 Task: Create a sub task Design and Implement Solution for the task  Improve form validation for better user input handling in the project ToxicWorks , assign it to team member softage.6@softage.net and update the status of the sub task to  At Risk , set the priority of the sub task to Medium.
Action: Mouse moved to (59, 361)
Screenshot: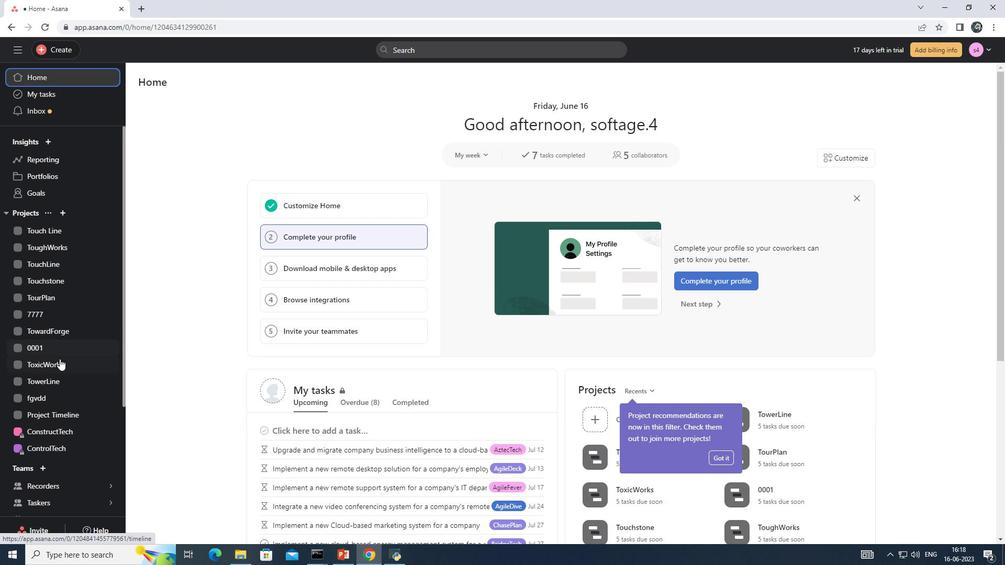
Action: Mouse pressed left at (59, 361)
Screenshot: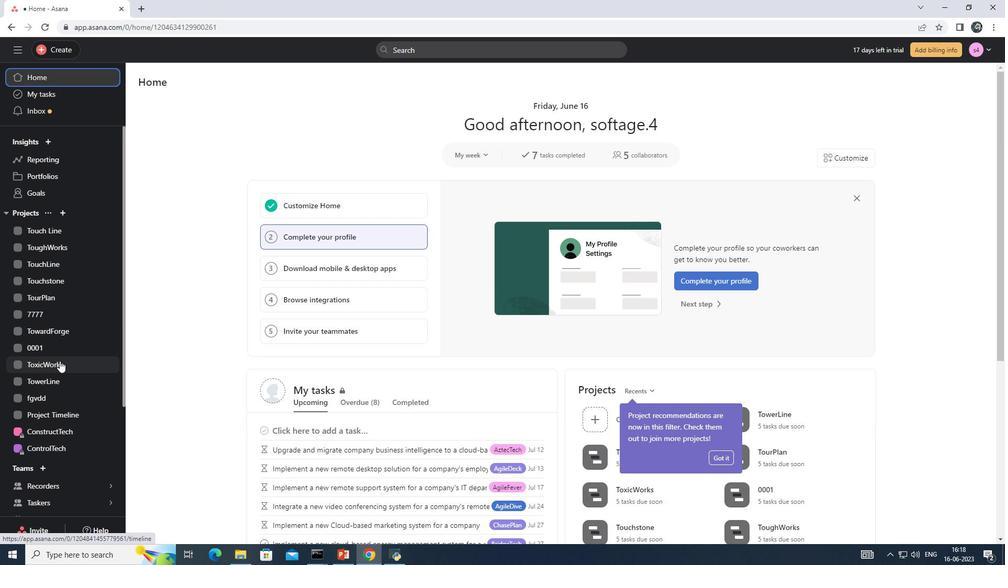 
Action: Mouse moved to (185, 108)
Screenshot: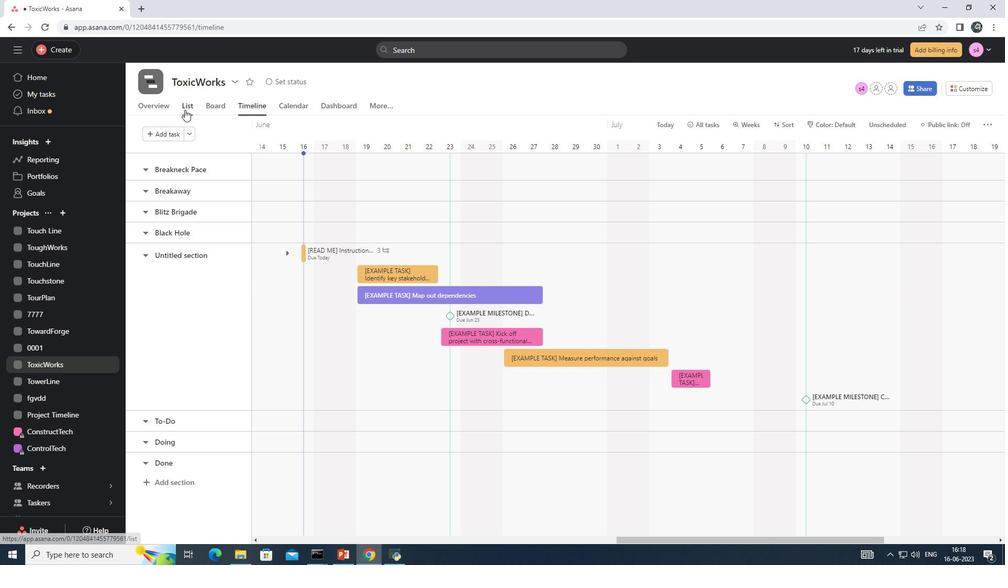 
Action: Mouse pressed left at (185, 108)
Screenshot: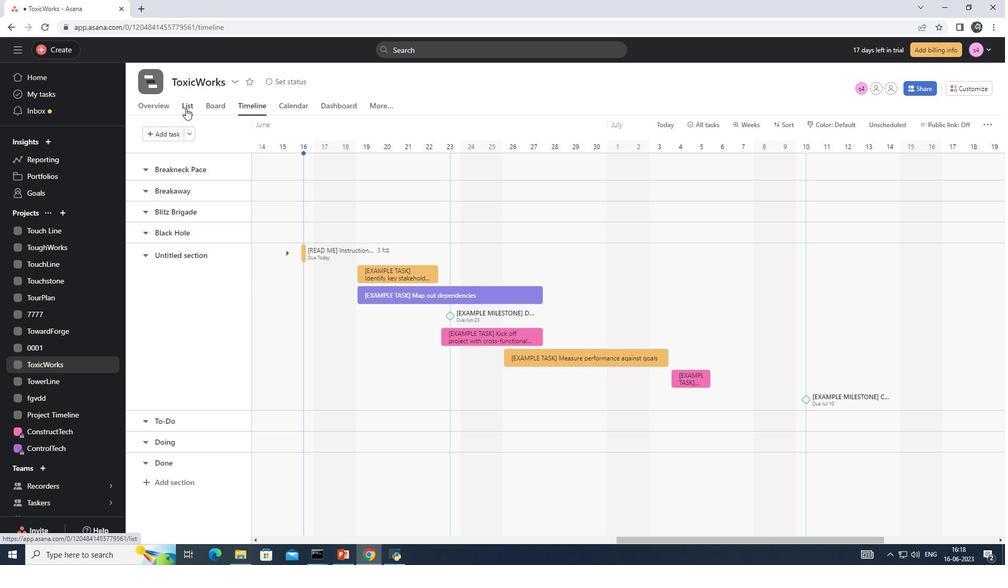 
Action: Mouse moved to (253, 292)
Screenshot: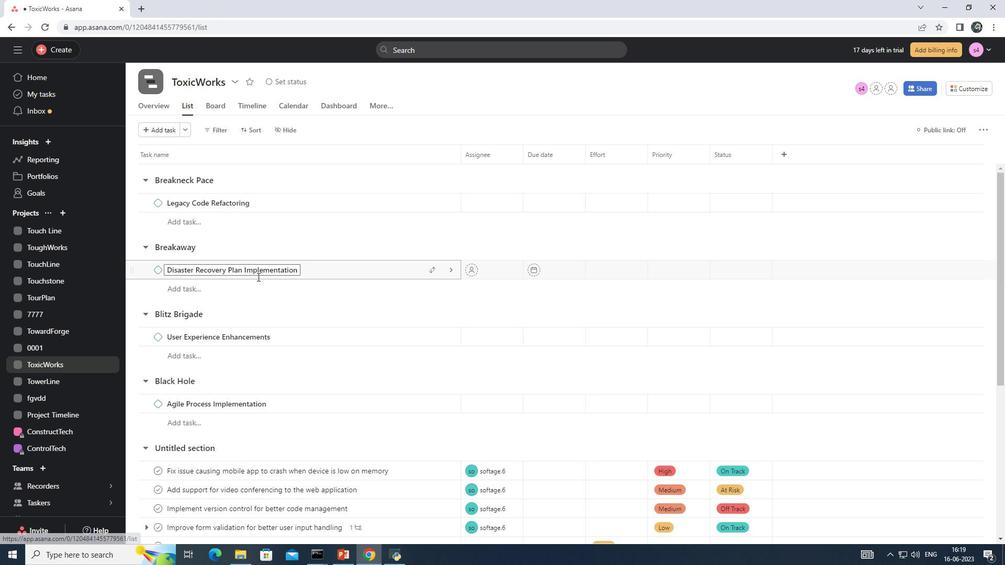 
Action: Mouse scrolled (253, 291) with delta (0, 0)
Screenshot: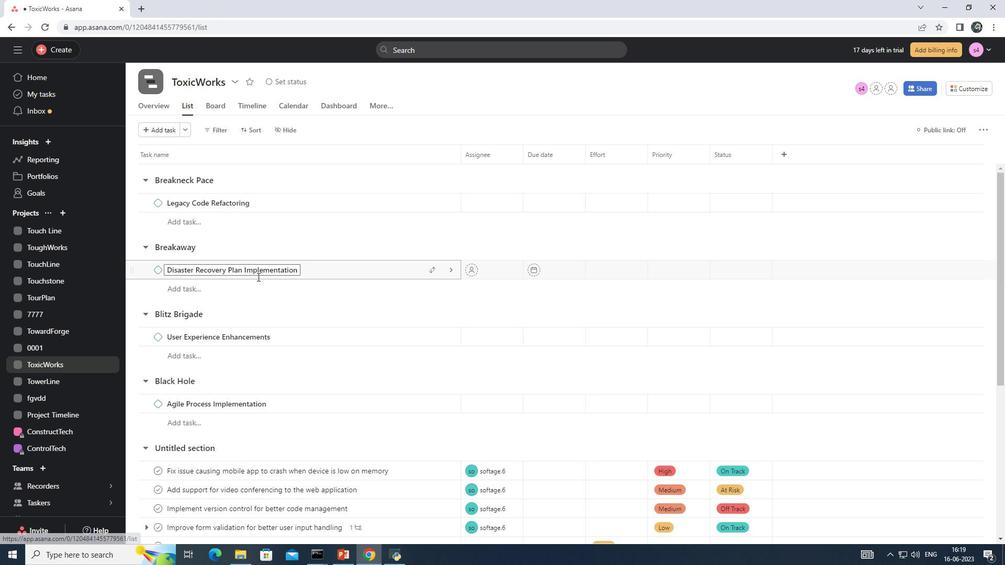
Action: Mouse moved to (252, 294)
Screenshot: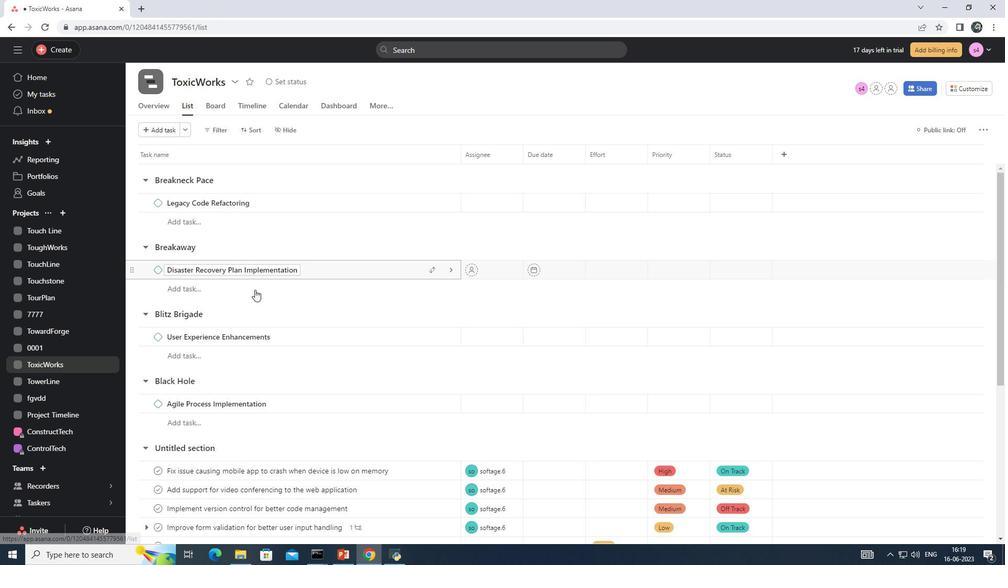 
Action: Mouse scrolled (252, 293) with delta (0, 0)
Screenshot: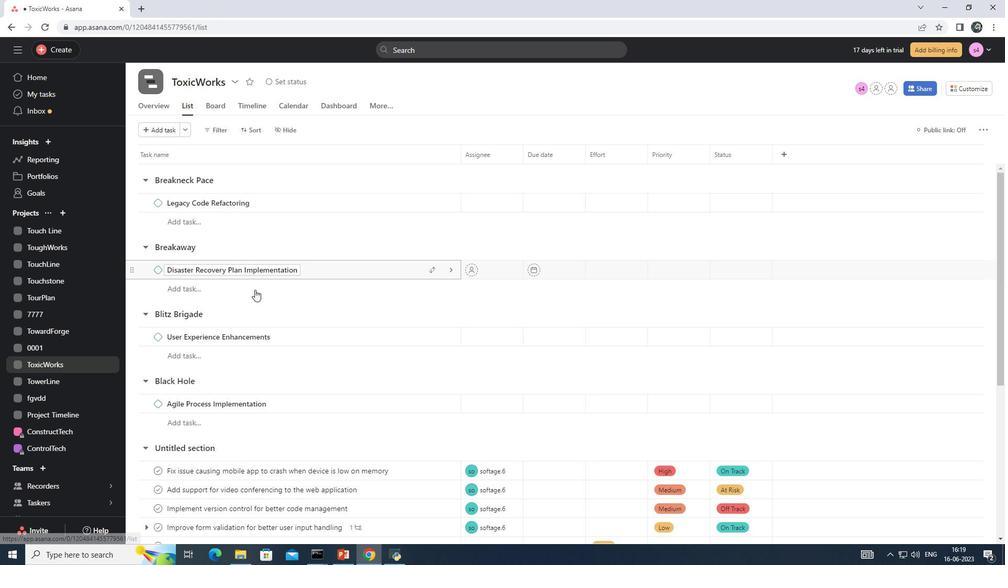 
Action: Mouse moved to (251, 296)
Screenshot: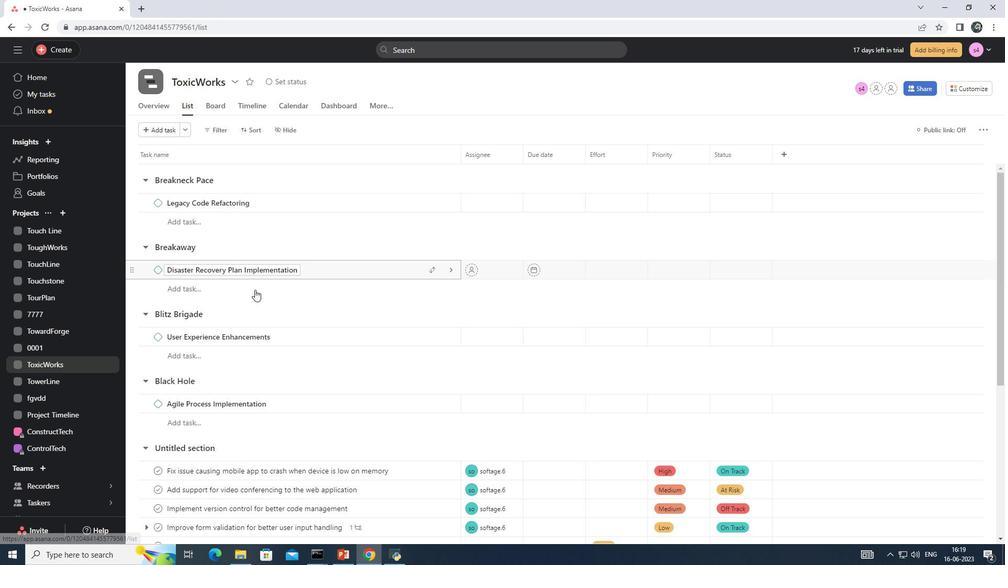
Action: Mouse scrolled (251, 296) with delta (0, 0)
Screenshot: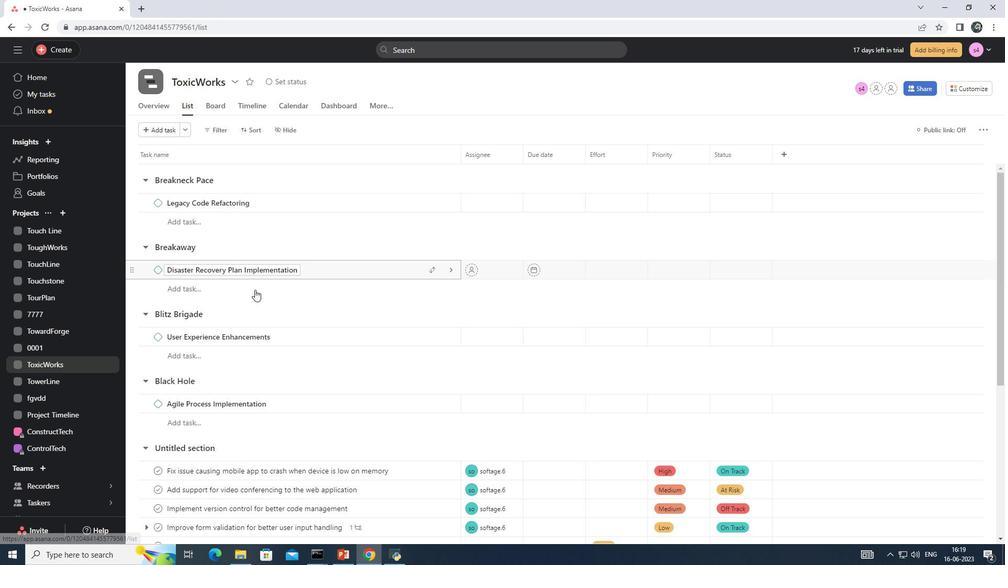 
Action: Mouse moved to (249, 295)
Screenshot: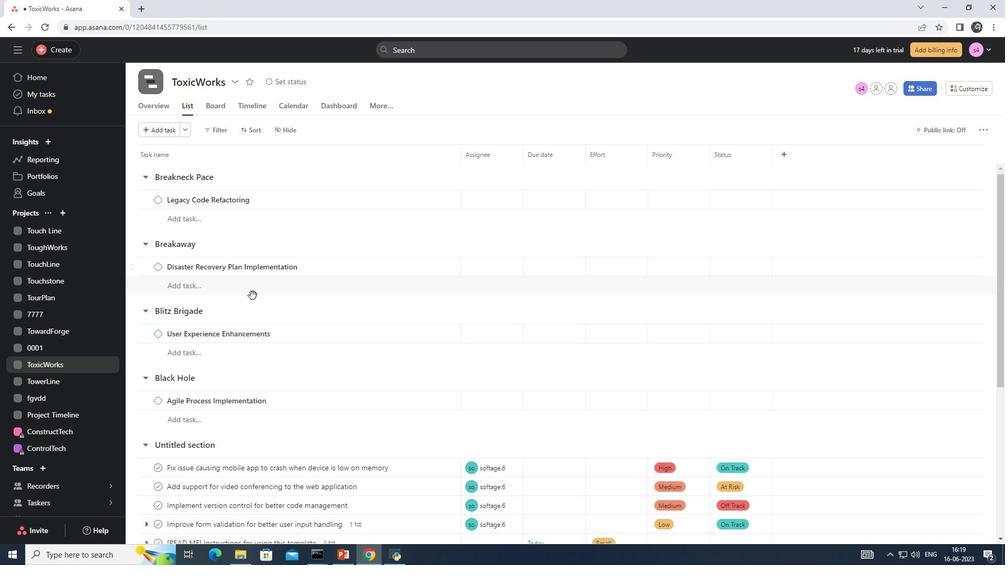 
Action: Mouse scrolled (249, 294) with delta (0, 0)
Screenshot: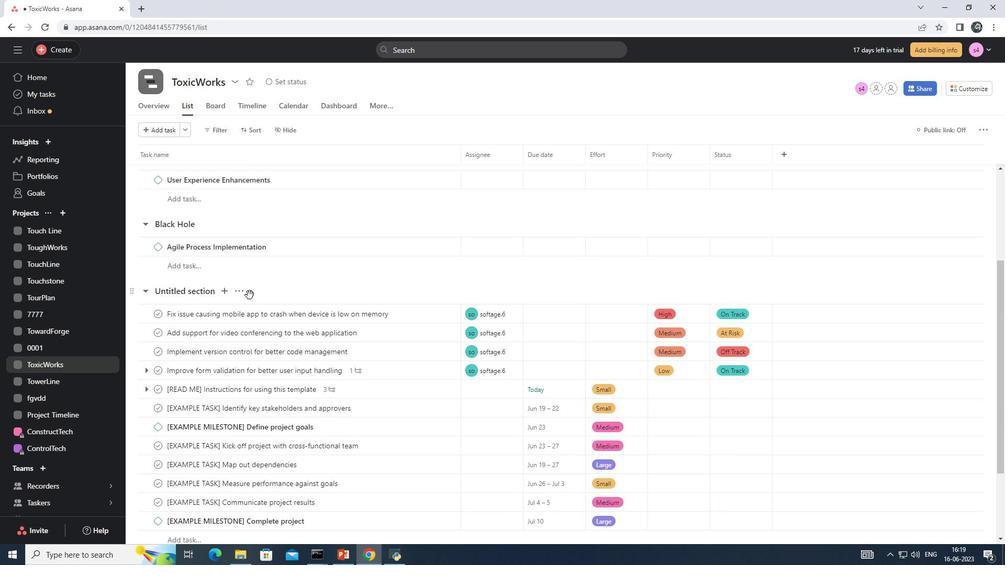 
Action: Mouse moved to (382, 312)
Screenshot: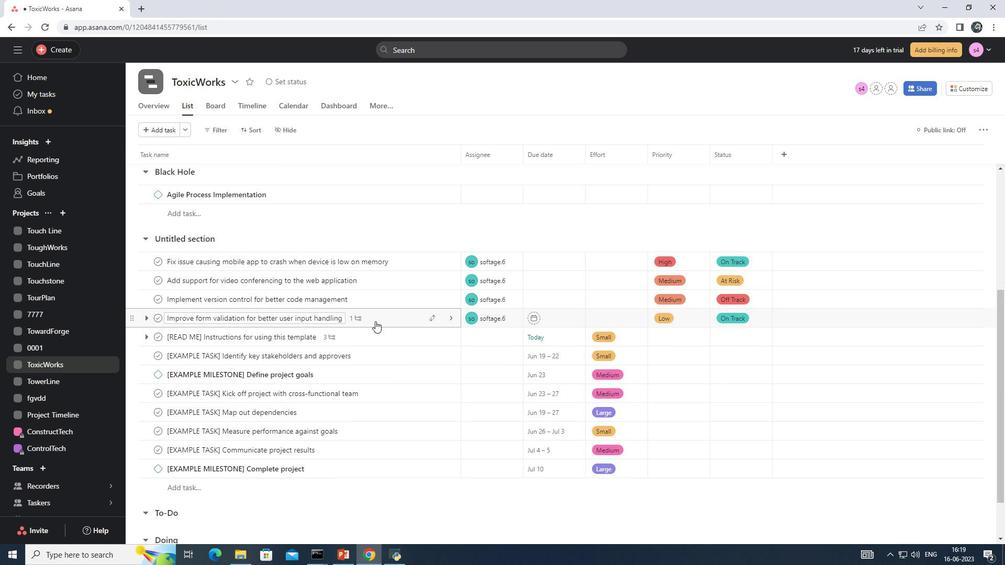 
Action: Mouse pressed left at (382, 312)
Screenshot: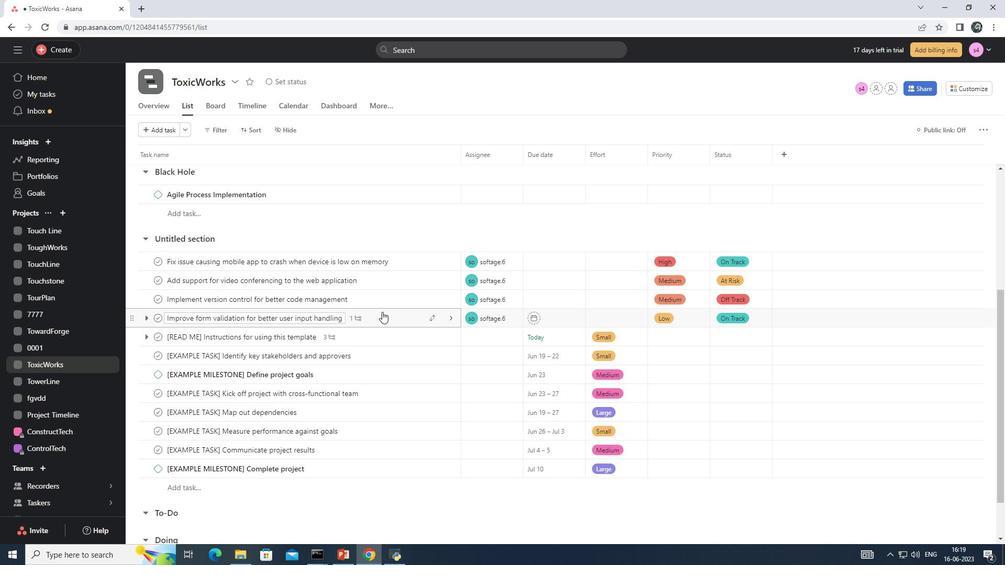 
Action: Mouse moved to (667, 350)
Screenshot: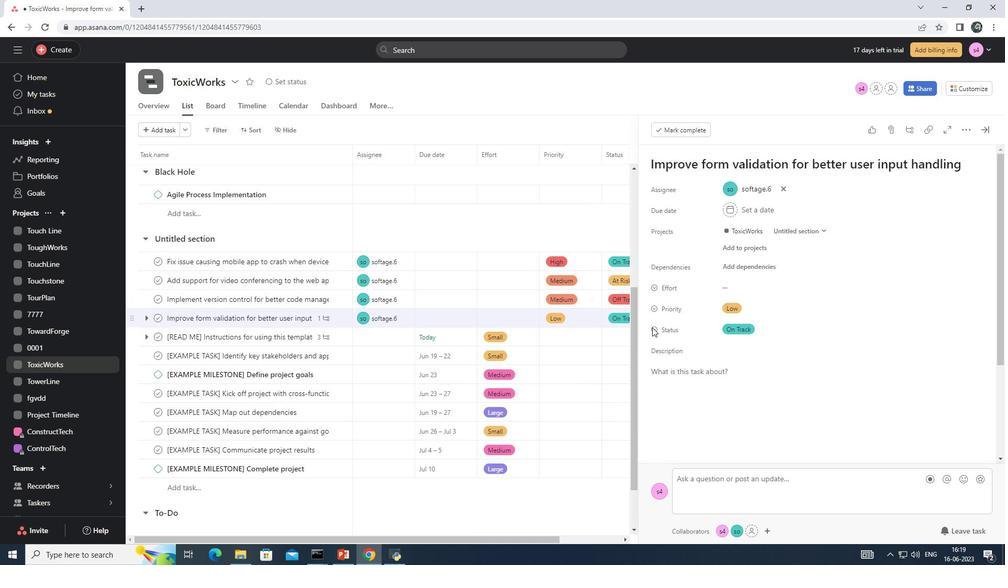 
Action: Mouse scrolled (667, 349) with delta (0, 0)
Screenshot: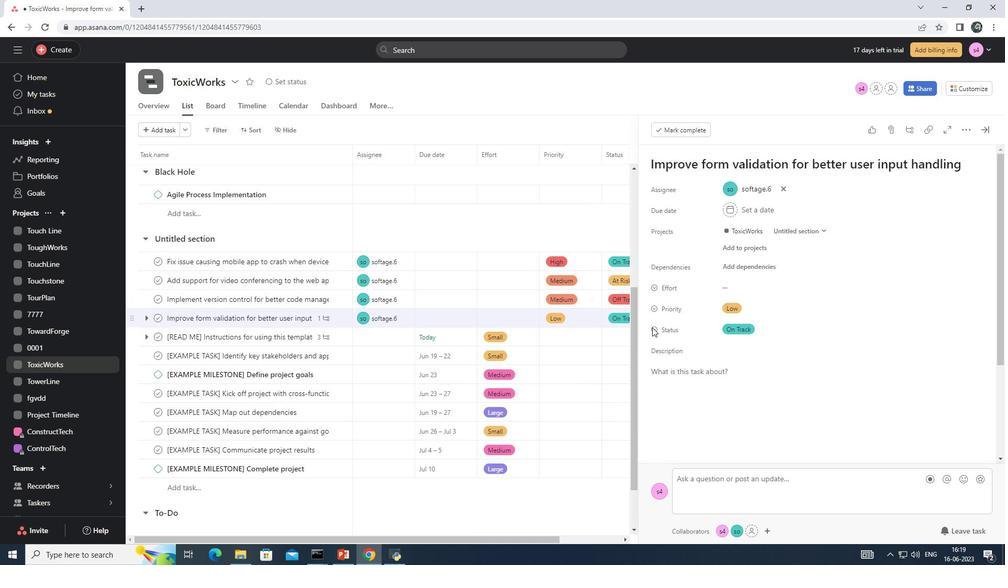 
Action: Mouse moved to (667, 352)
Screenshot: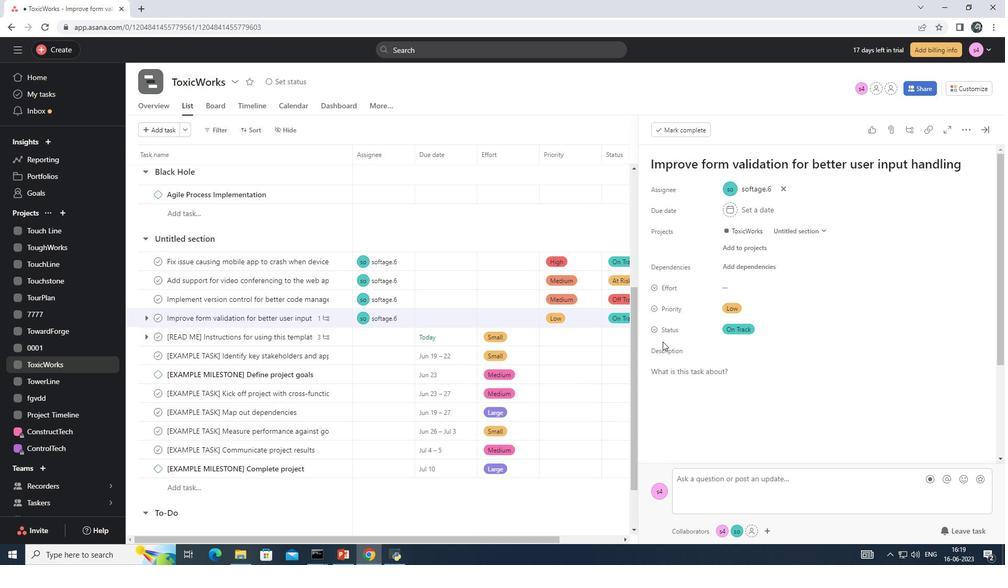 
Action: Mouse scrolled (667, 351) with delta (0, 0)
Screenshot: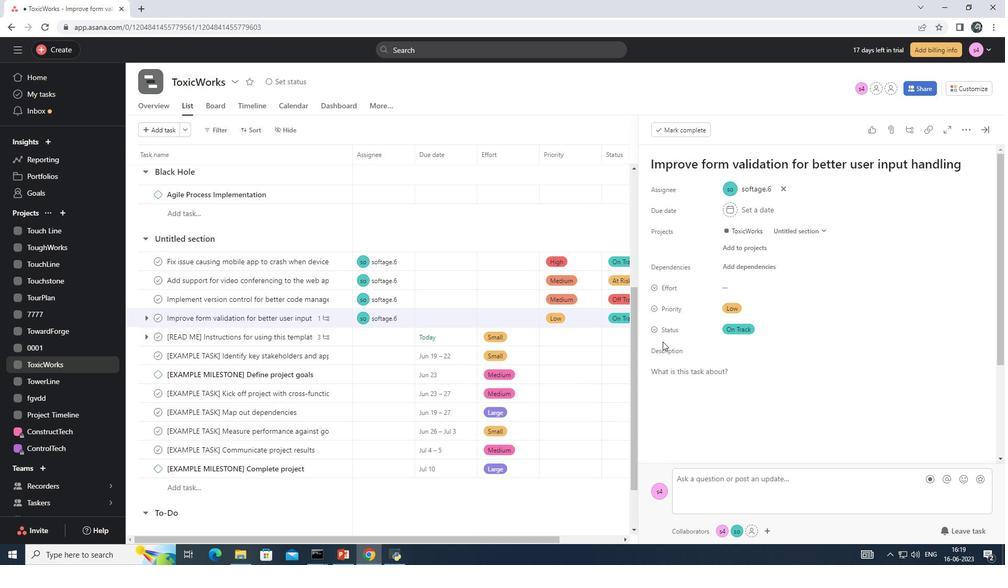 
Action: Mouse scrolled (667, 351) with delta (0, 0)
Screenshot: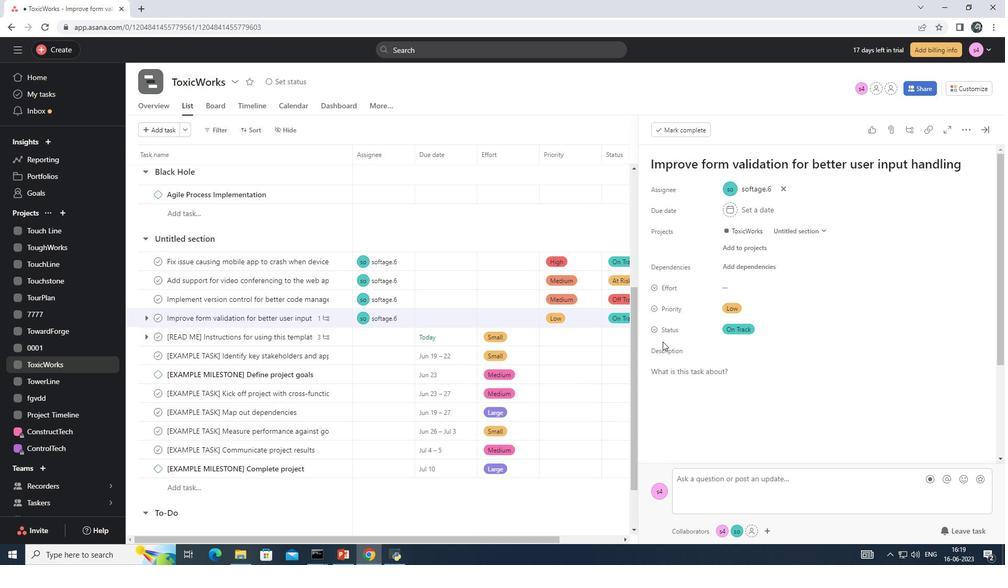 
Action: Mouse moved to (685, 388)
Screenshot: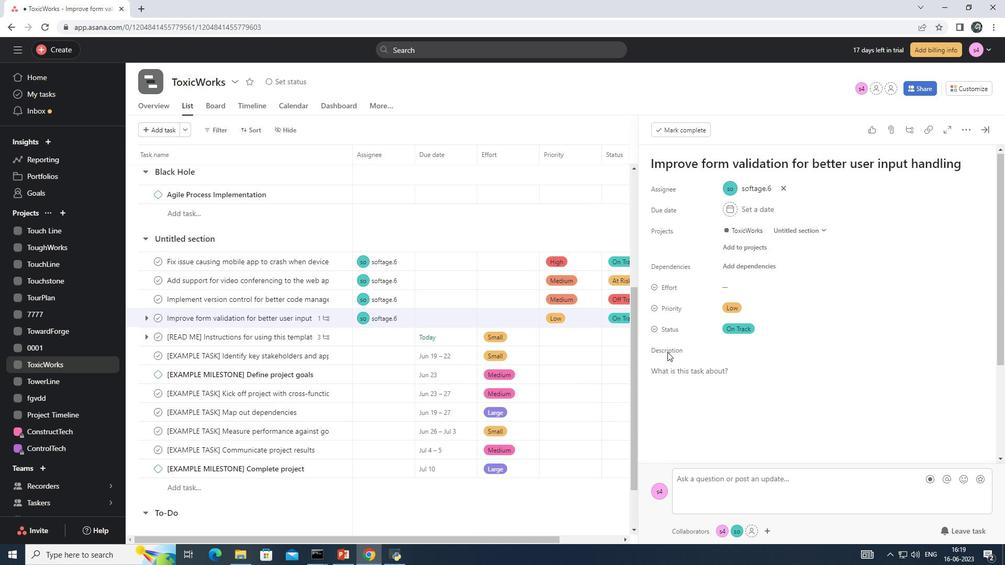 
Action: Mouse scrolled (671, 352) with delta (0, 0)
Screenshot: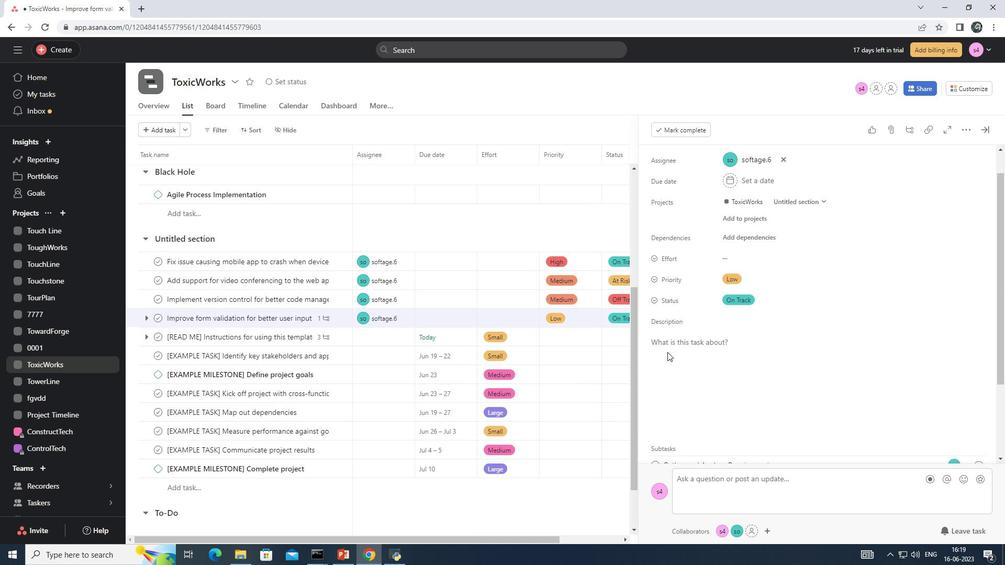 
Action: Mouse moved to (685, 395)
Screenshot: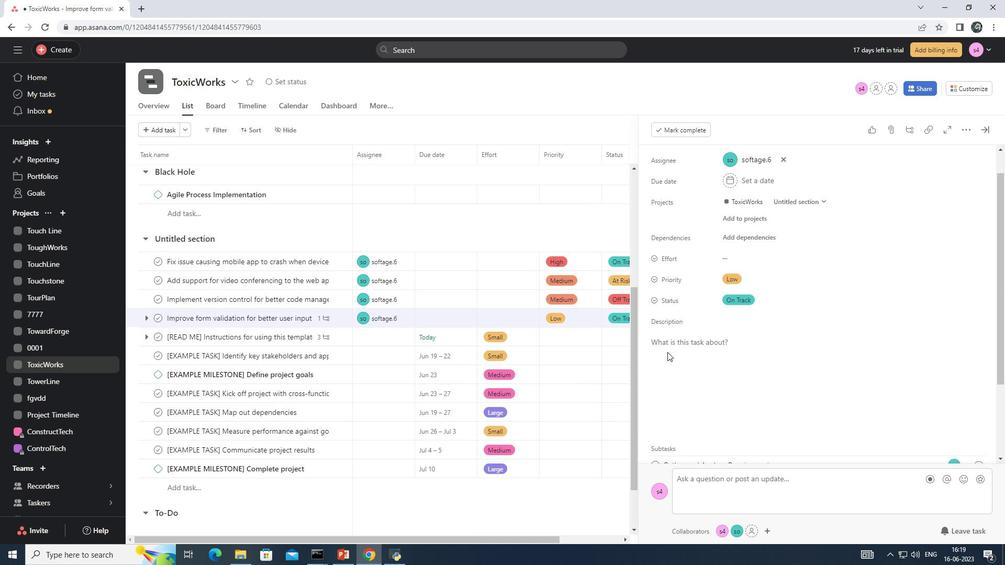 
Action: Mouse scrolled (675, 356) with delta (0, 0)
Screenshot: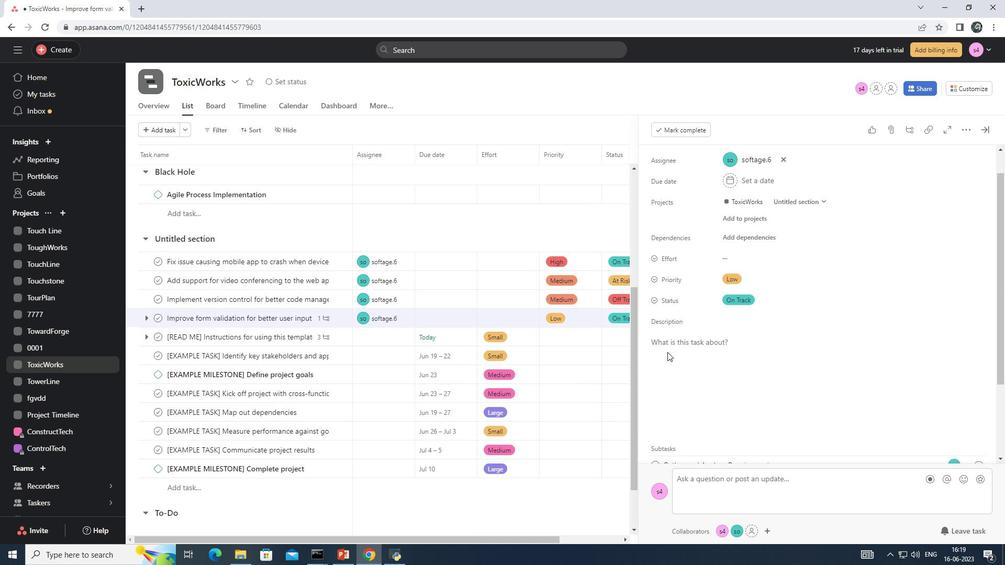 
Action: Mouse moved to (673, 378)
Screenshot: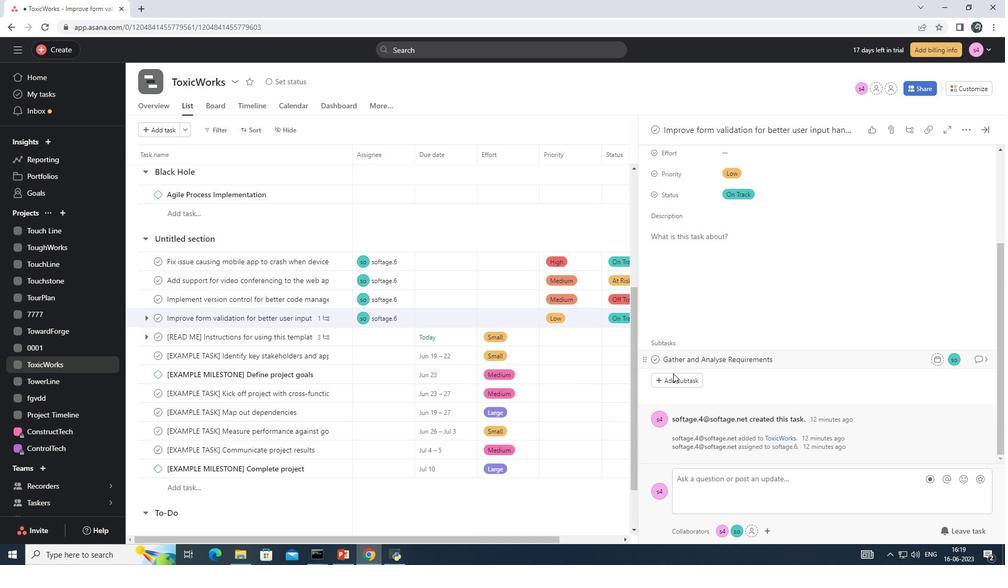 
Action: Mouse pressed left at (673, 378)
Screenshot: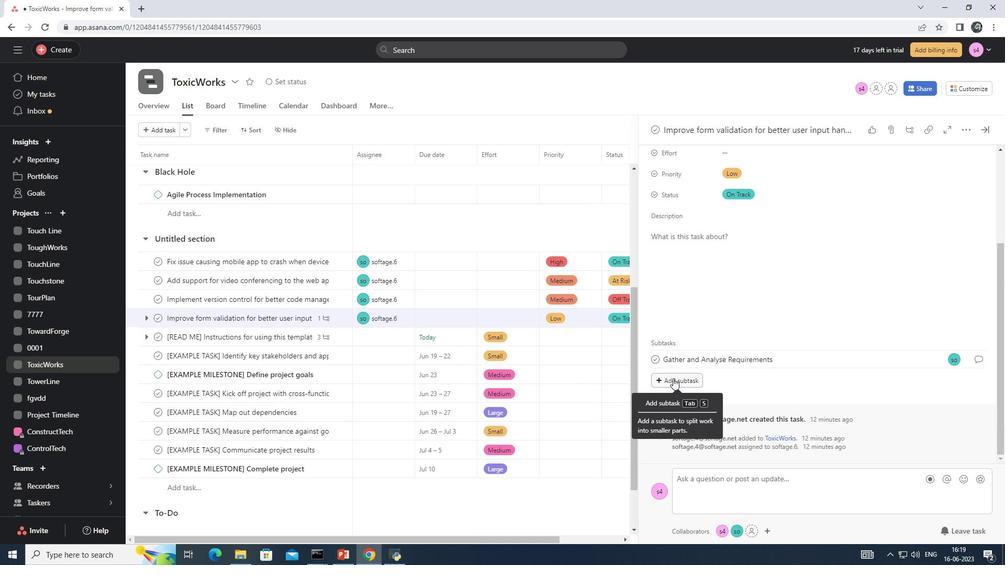 
Action: Mouse moved to (673, 373)
Screenshot: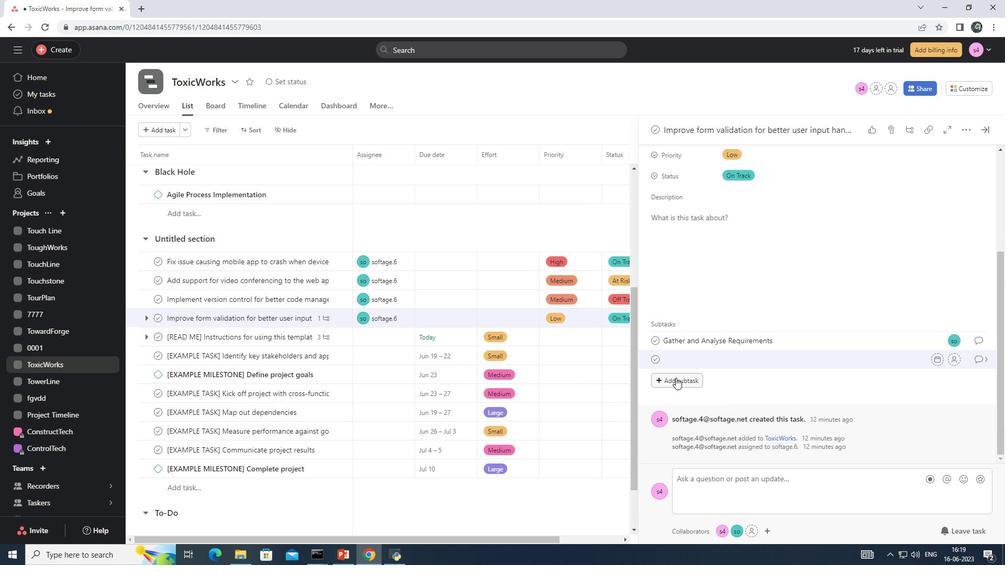 
Action: Key pressed <Key.shift>Design<Key.space>and<Key.space><Key.shift>Implement<Key.space><Key.shift>Solution
Screenshot: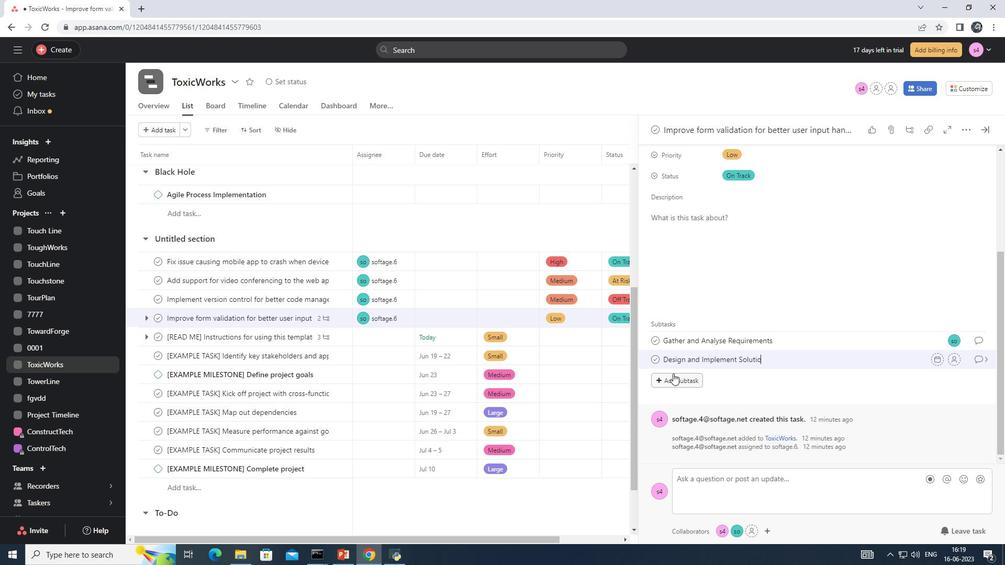 
Action: Mouse moved to (955, 359)
Screenshot: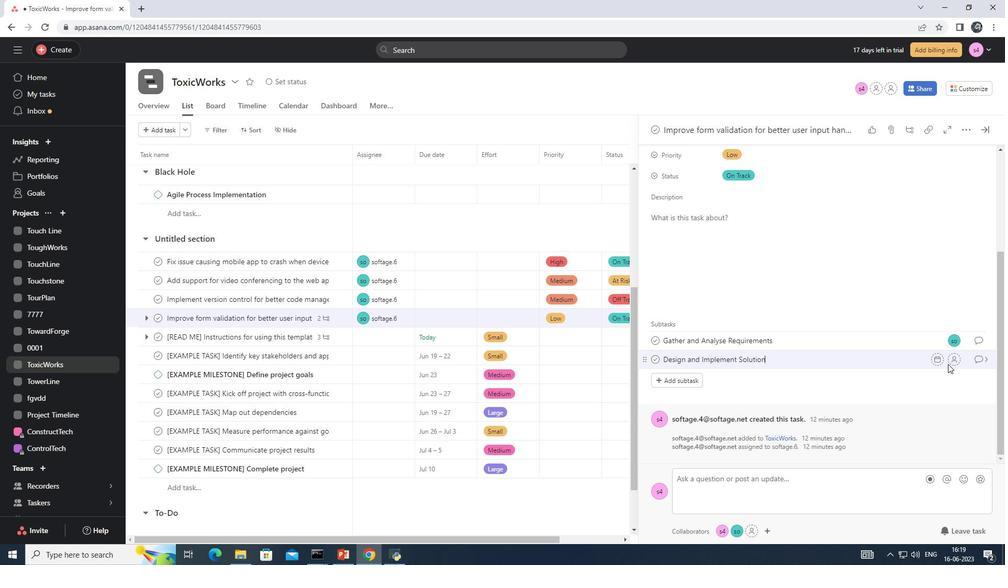 
Action: Mouse pressed left at (955, 359)
Screenshot: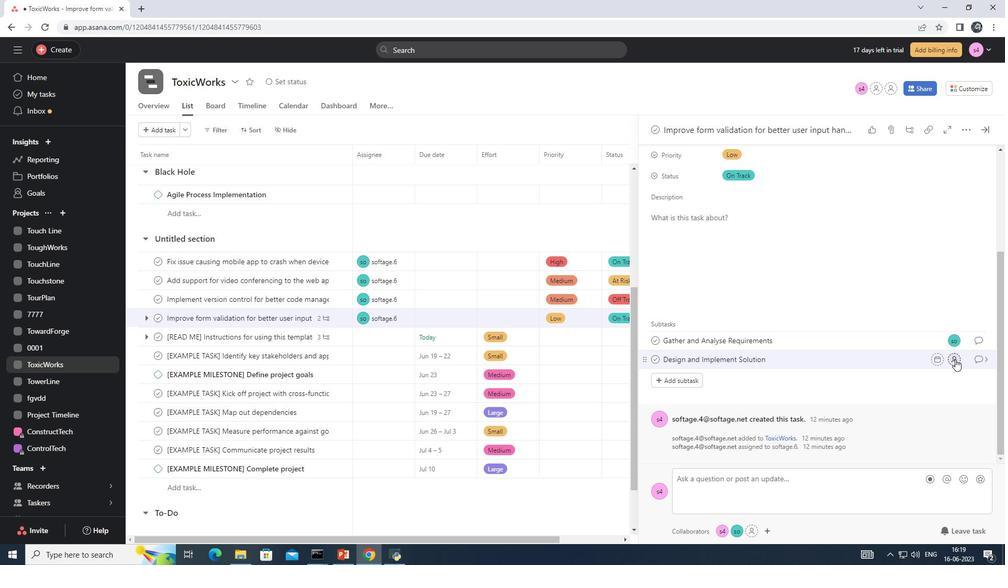 
Action: Key pressed softage.6<Key.shift>@so<Key.enter>
Screenshot: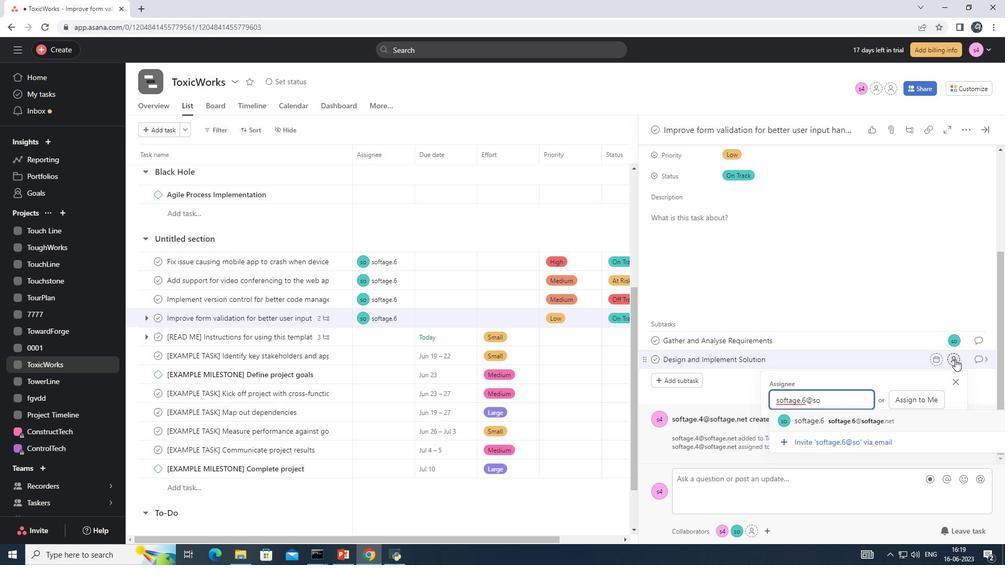 
Action: Mouse moved to (986, 359)
Screenshot: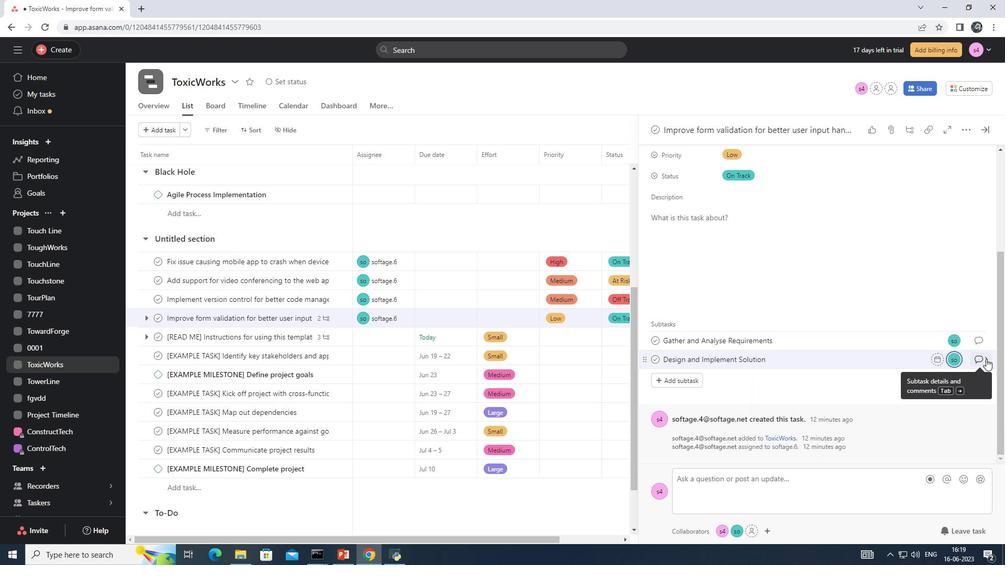 
Action: Mouse pressed left at (986, 359)
Screenshot: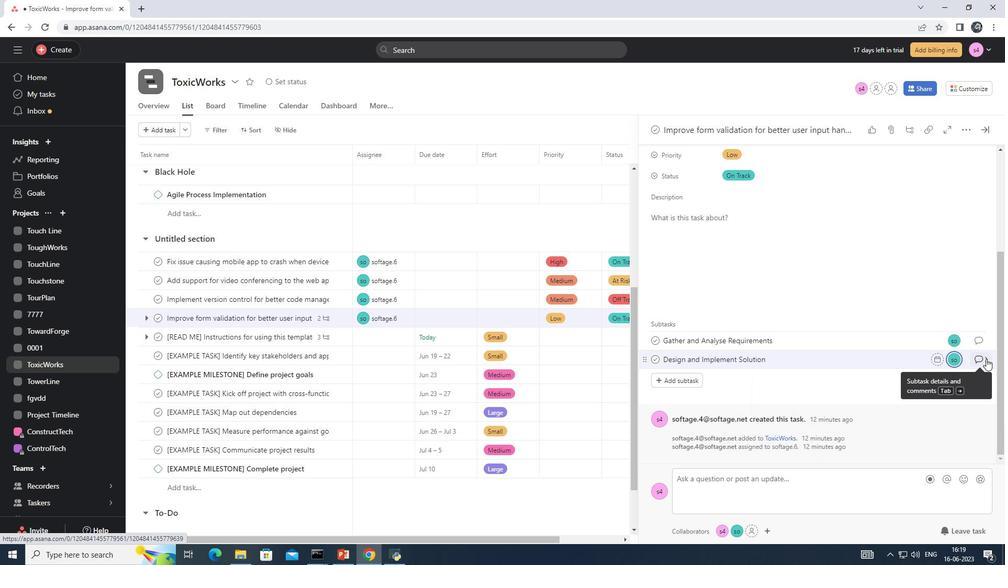 
Action: Mouse moved to (684, 278)
Screenshot: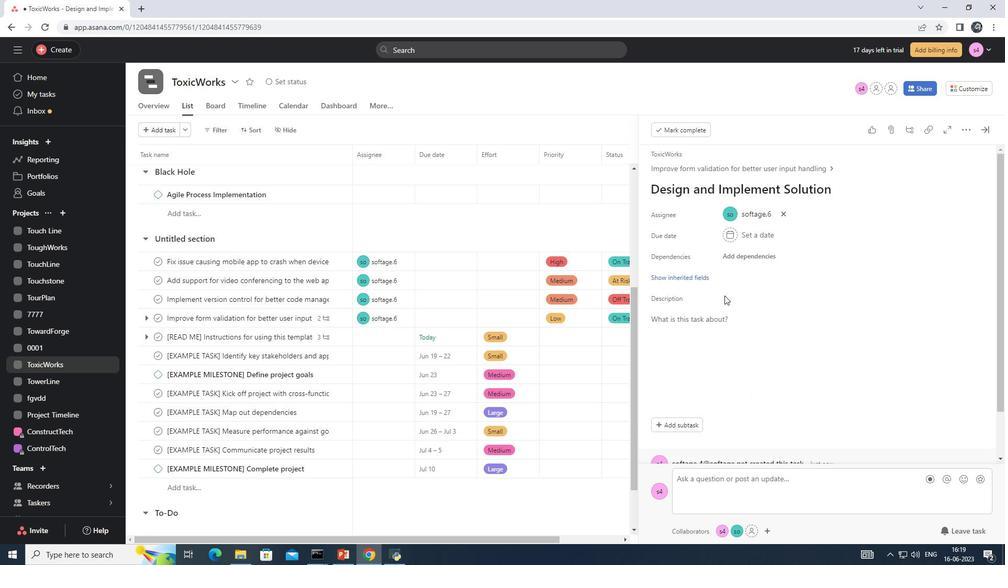 
Action: Mouse pressed left at (684, 278)
Screenshot: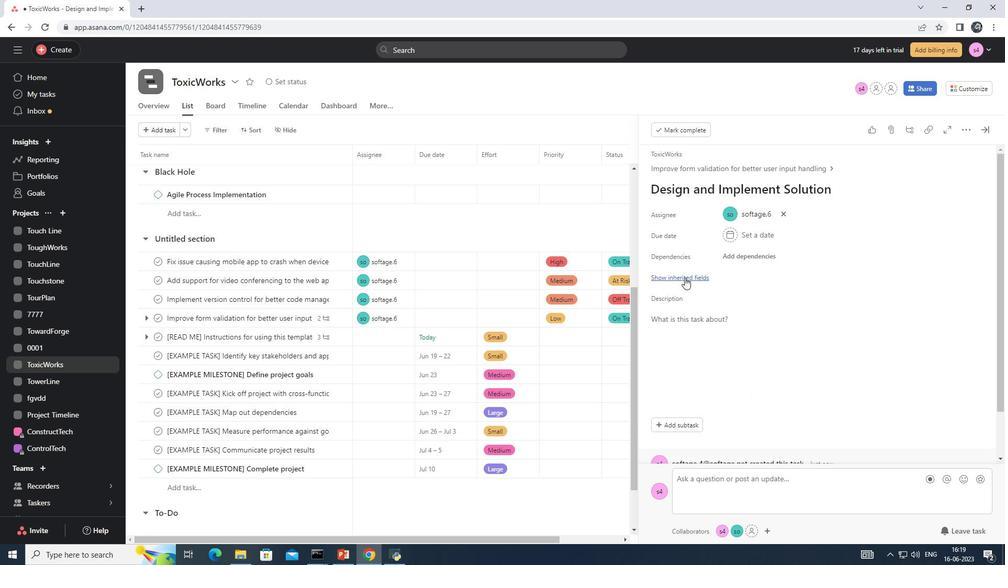 
Action: Mouse moved to (779, 337)
Screenshot: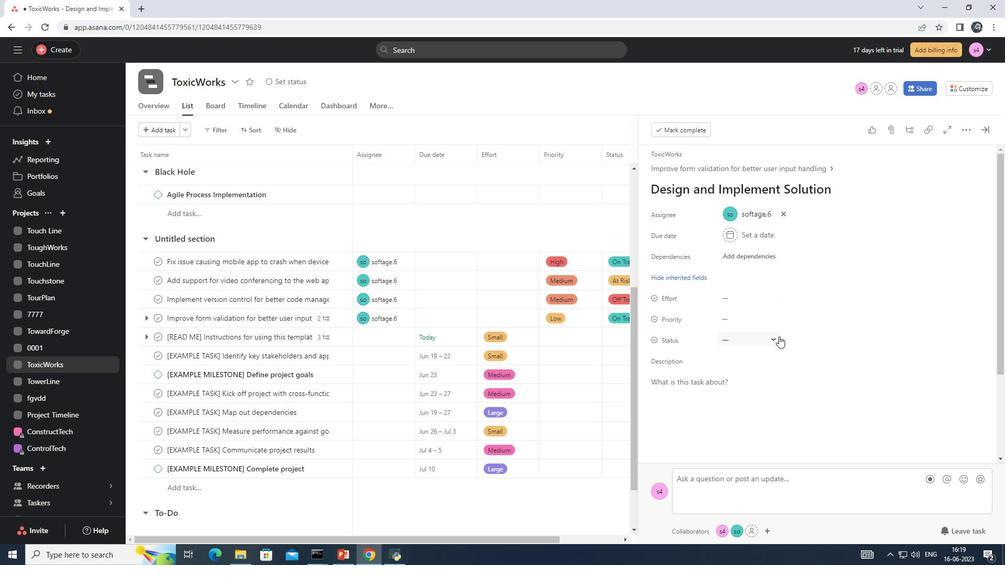 
Action: Mouse pressed left at (779, 337)
Screenshot: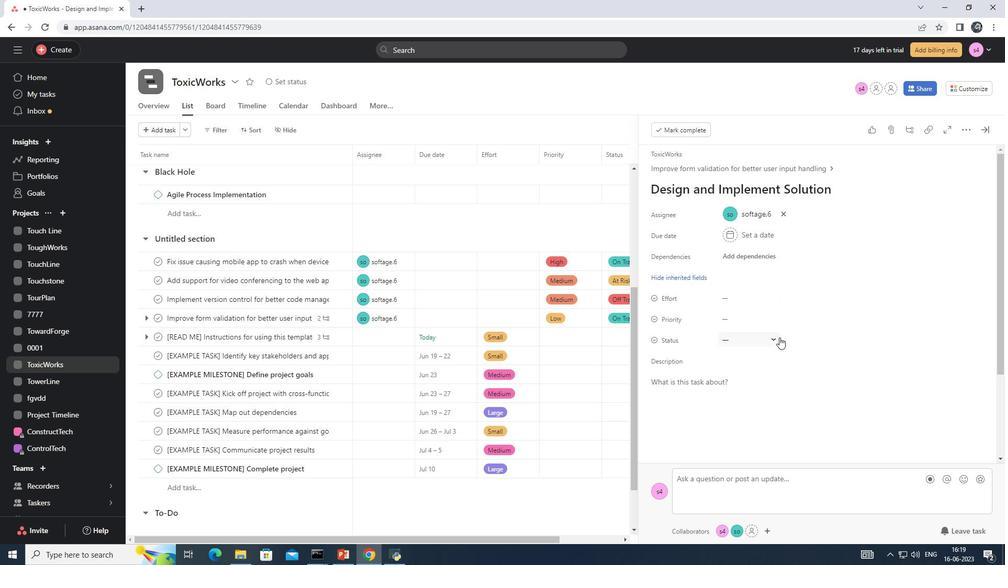 
Action: Mouse moved to (781, 395)
Screenshot: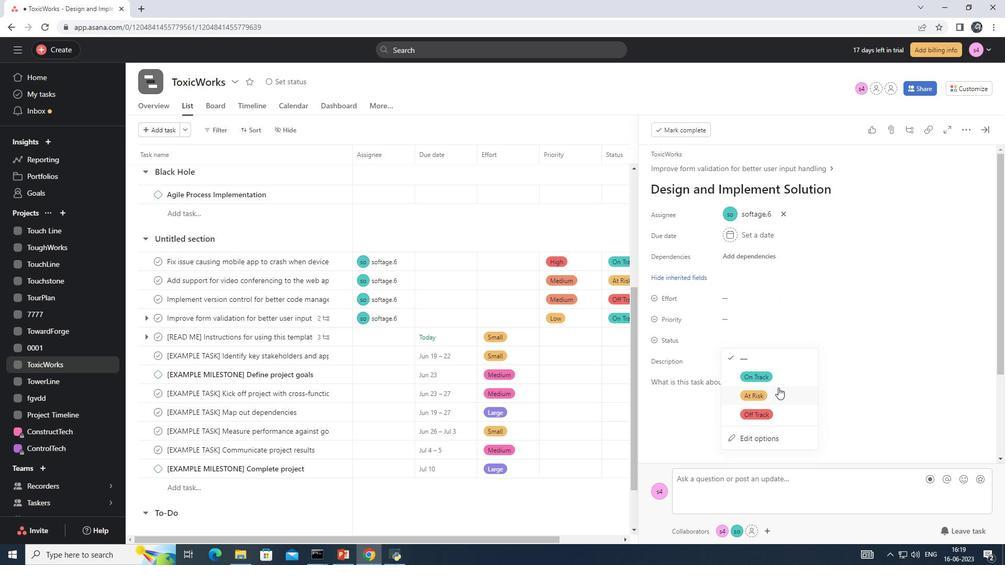 
Action: Mouse pressed left at (781, 395)
Screenshot: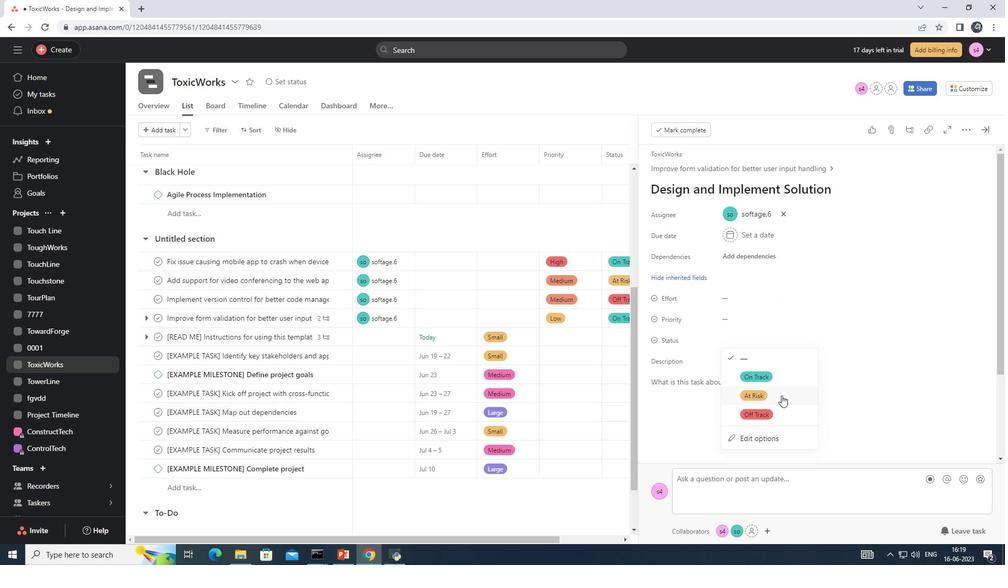 
Action: Mouse moved to (766, 319)
Screenshot: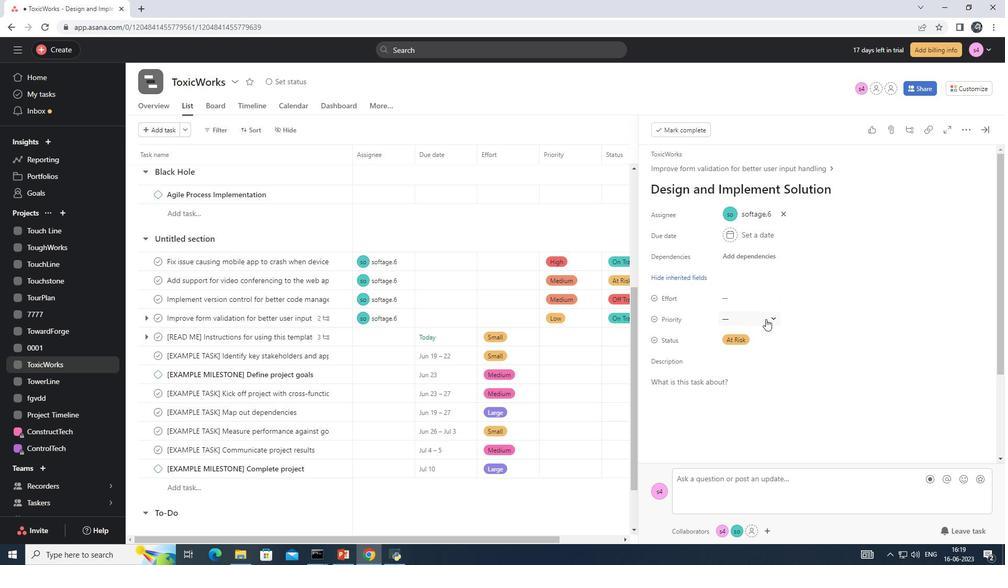 
Action: Mouse pressed left at (766, 319)
Screenshot: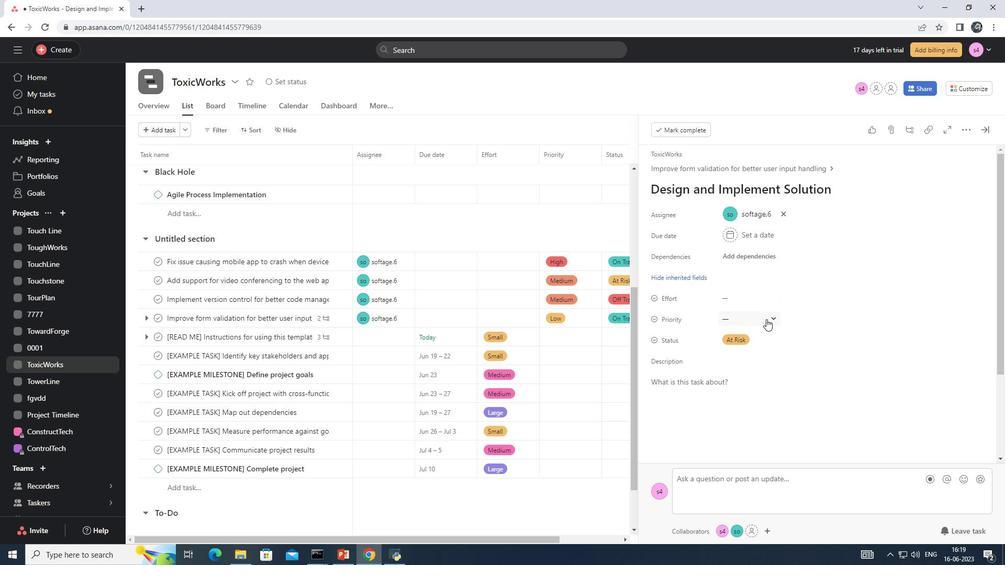 
Action: Mouse moved to (779, 371)
Screenshot: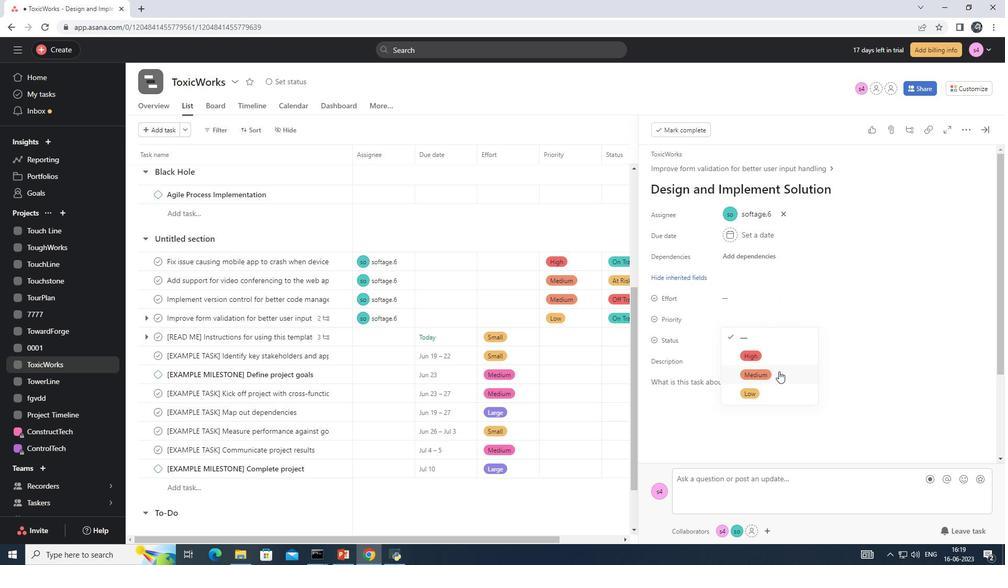 
Action: Mouse pressed left at (779, 371)
Screenshot: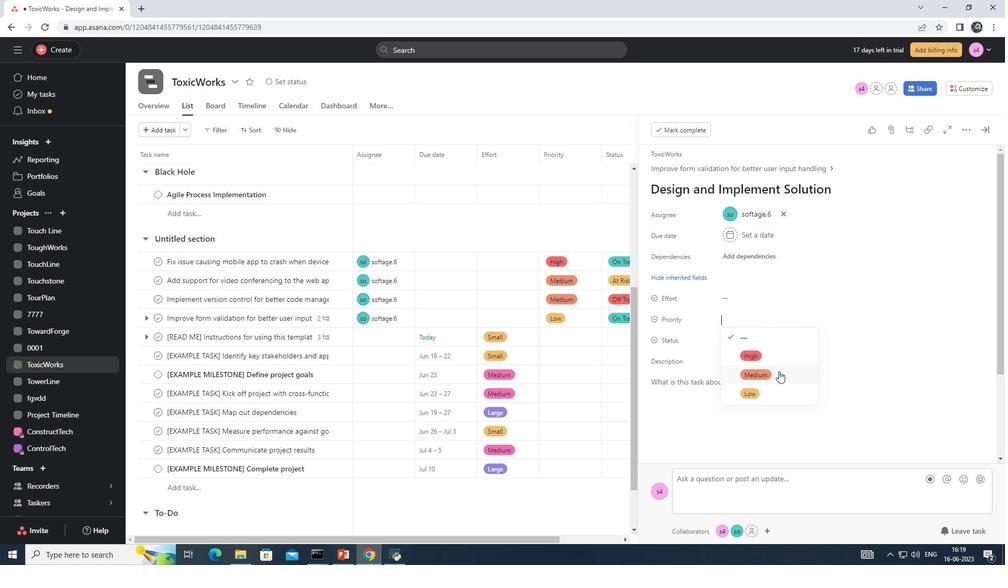 
